 Task: Help me to understand experience pulse metrics.
Action: Mouse moved to (1184, 85)
Screenshot: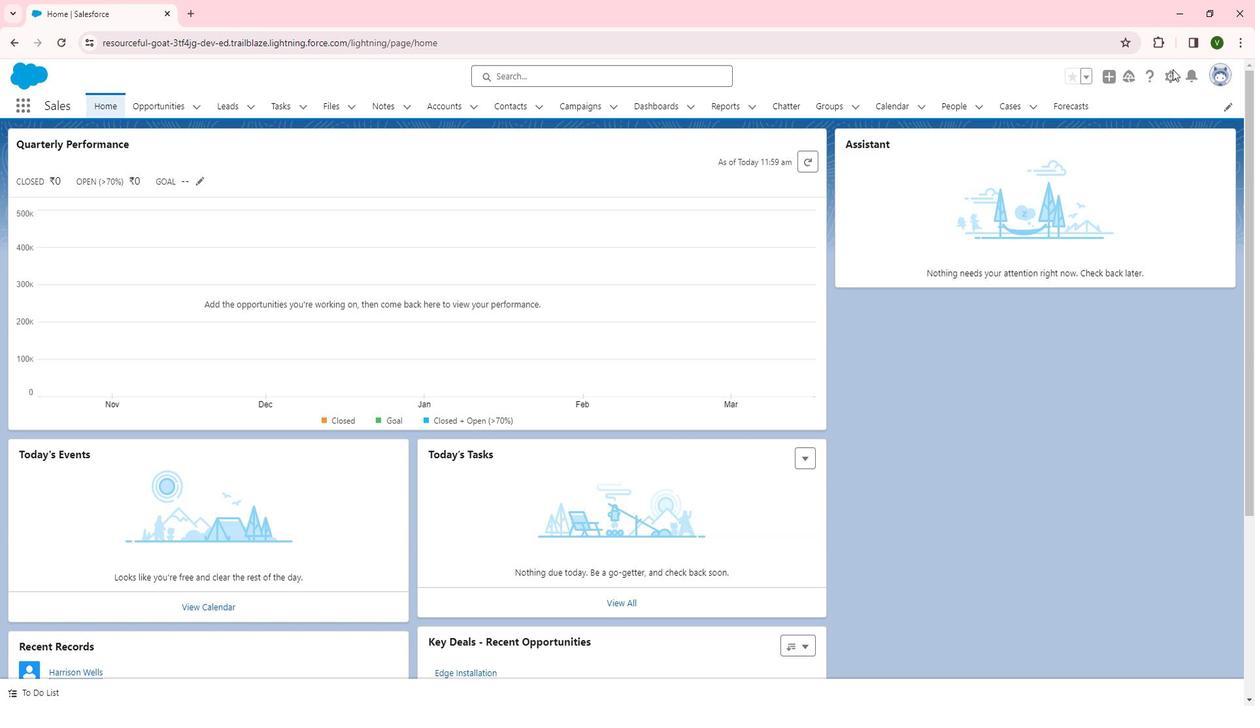 
Action: Mouse pressed left at (1184, 85)
Screenshot: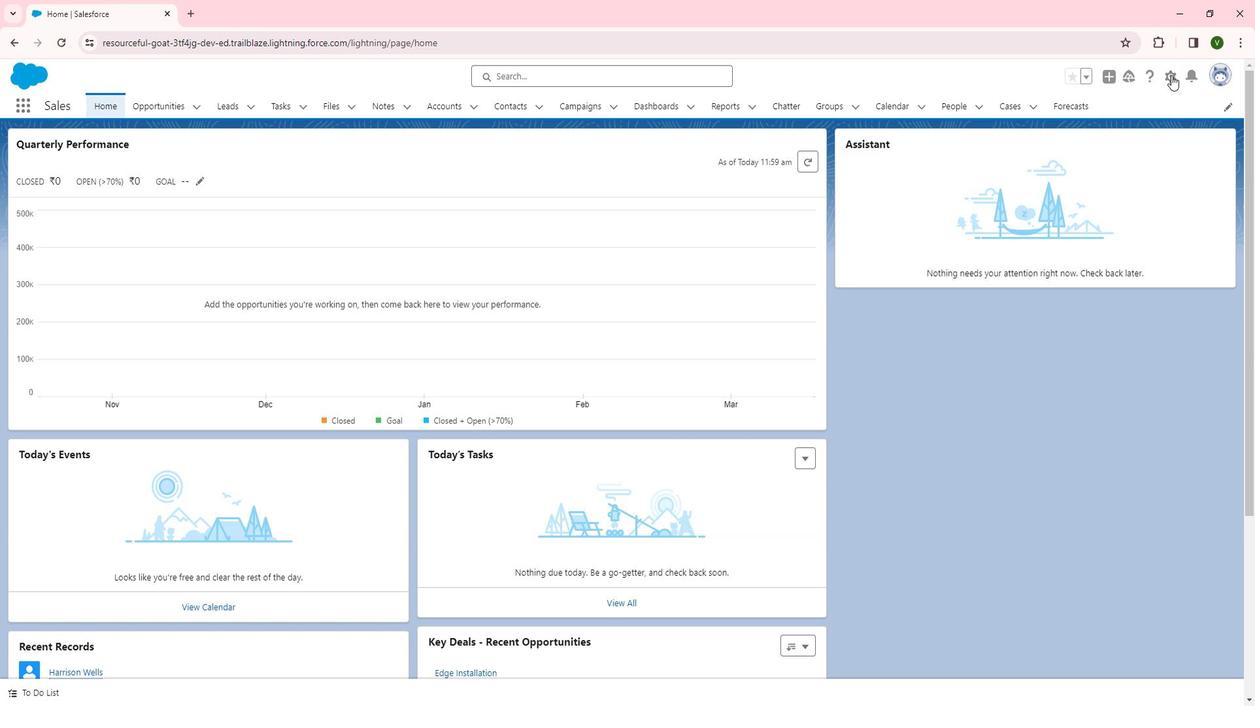 
Action: Mouse moved to (1119, 124)
Screenshot: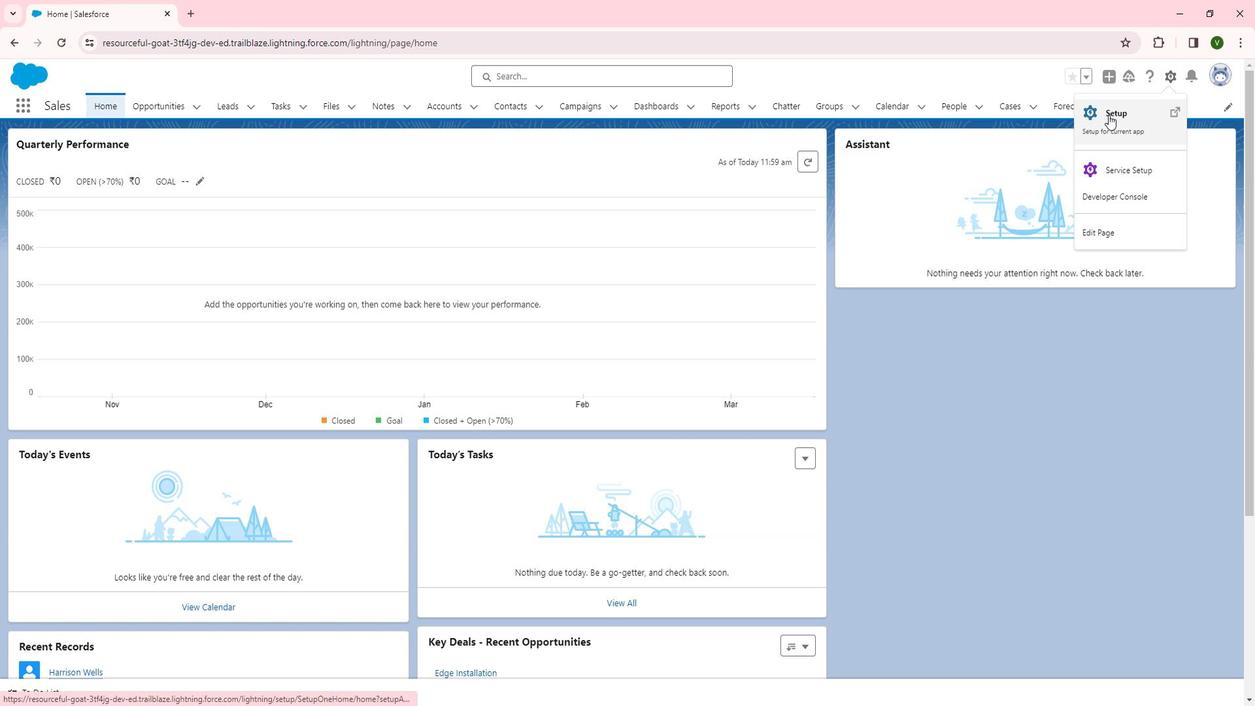 
Action: Mouse pressed left at (1119, 124)
Screenshot: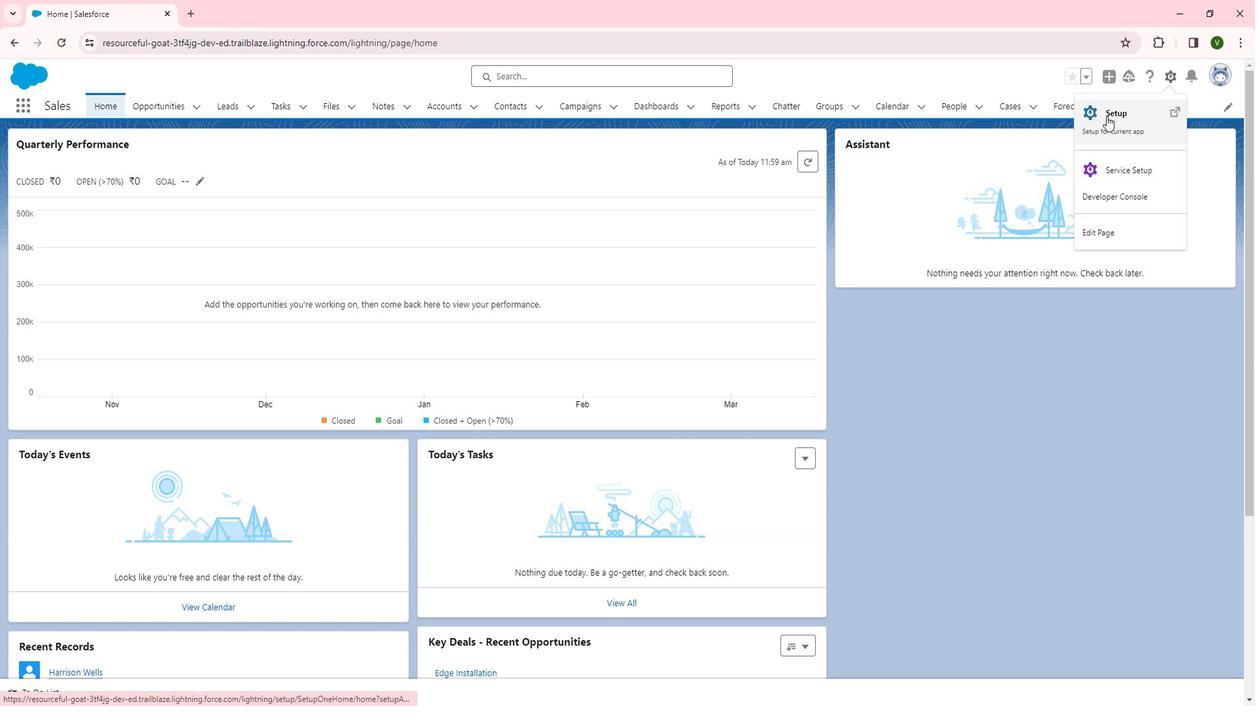 
Action: Mouse moved to (213, 358)
Screenshot: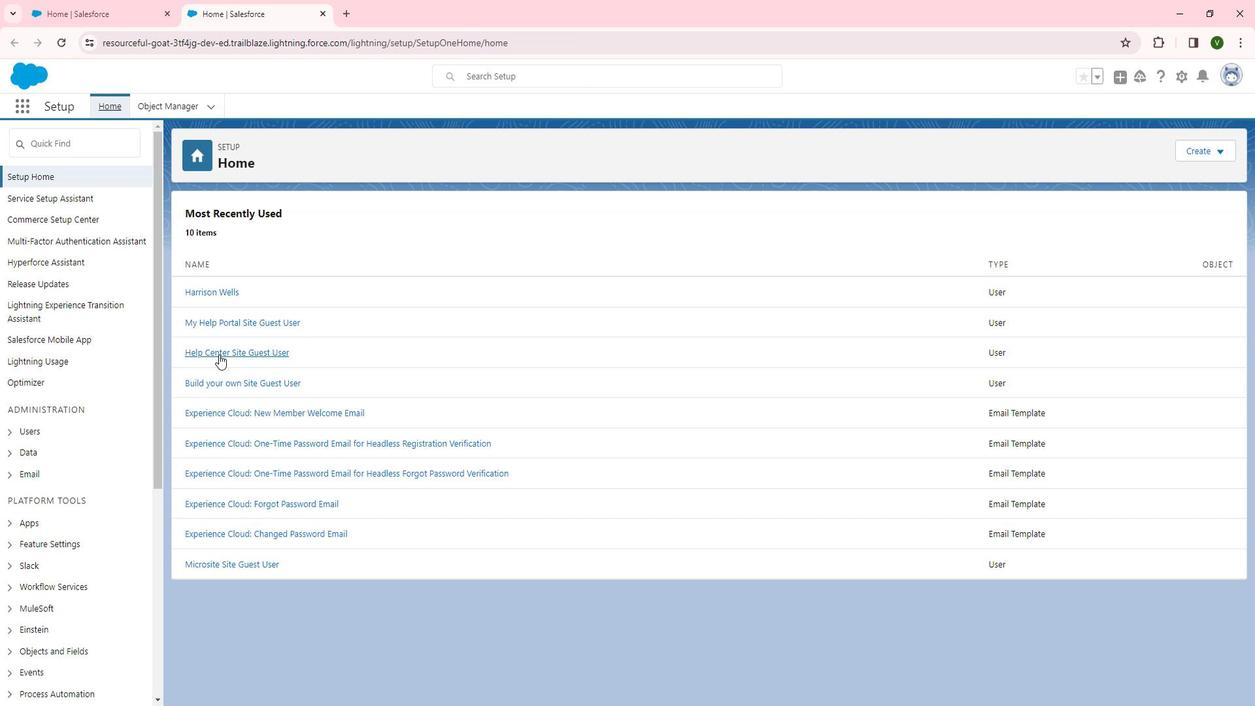 
Action: Mouse scrolled (213, 357) with delta (0, 0)
Screenshot: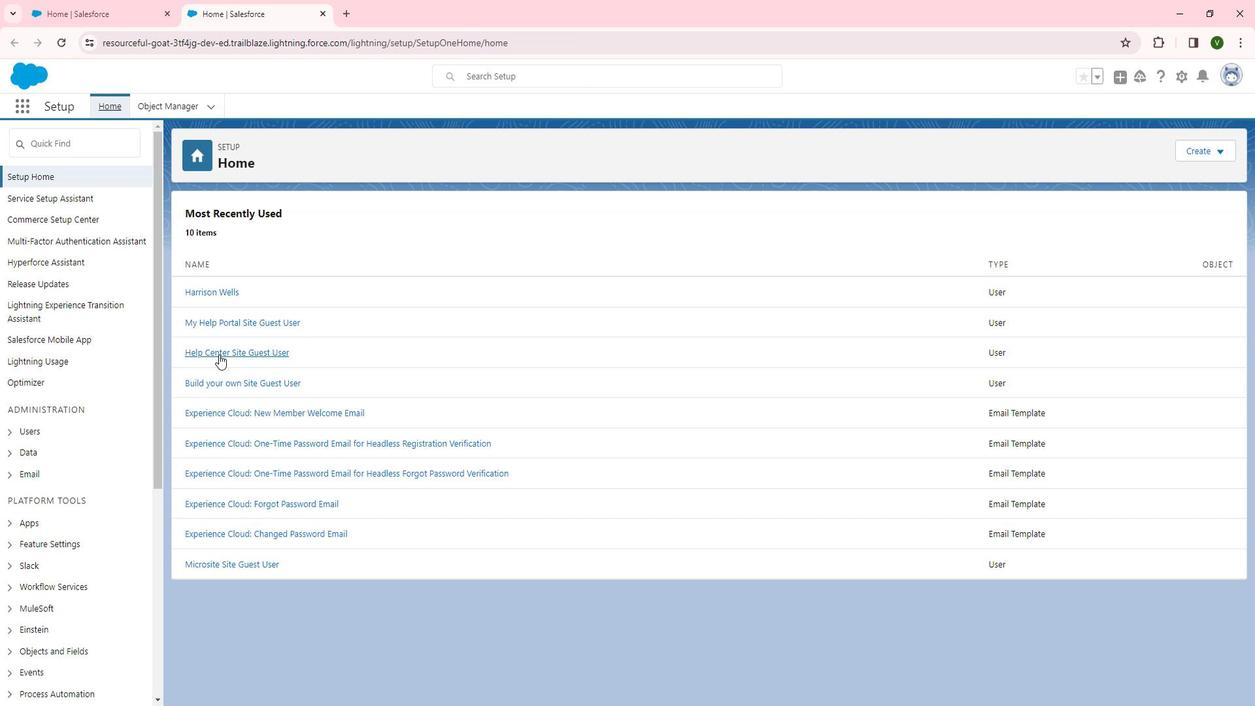 
Action: Mouse moved to (140, 378)
Screenshot: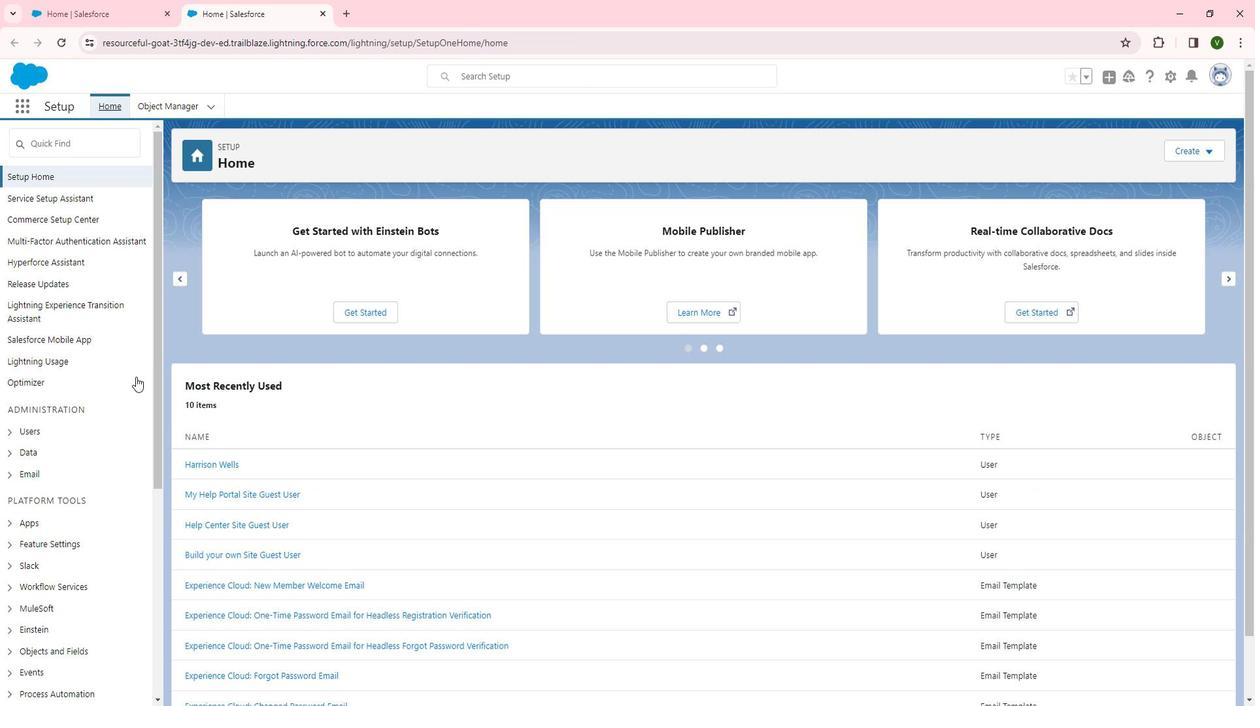 
Action: Mouse scrolled (140, 377) with delta (0, 0)
Screenshot: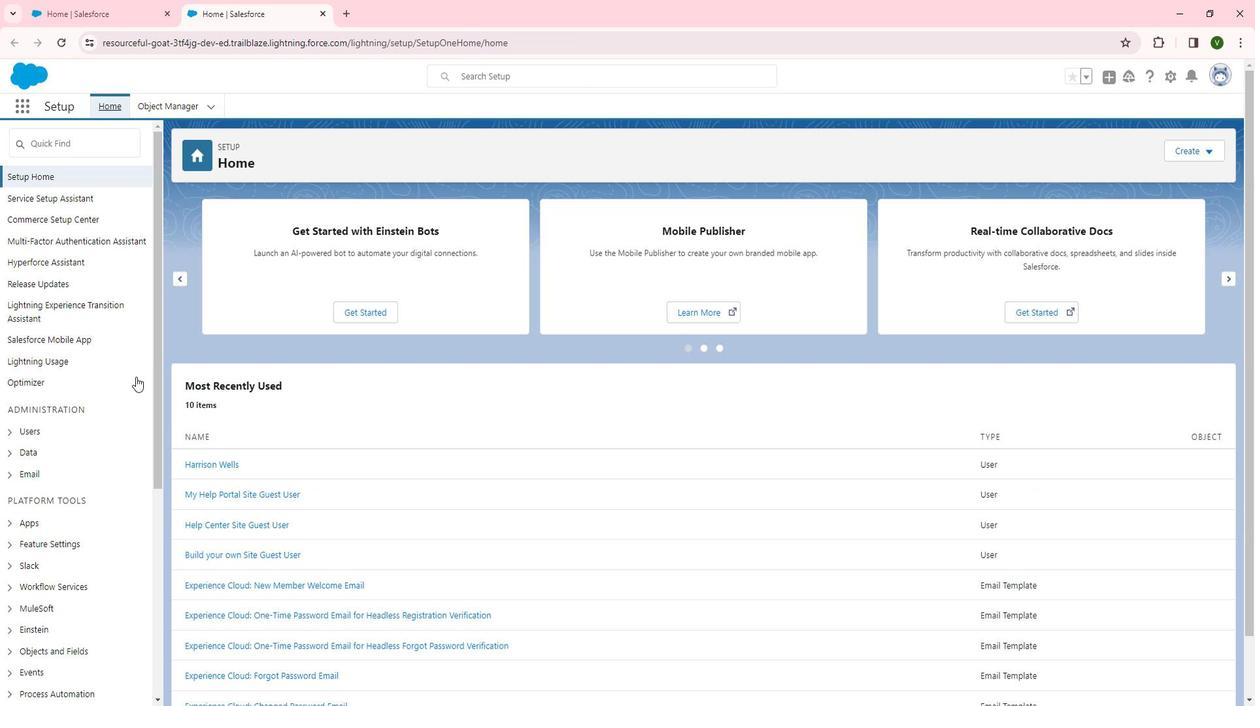 
Action: Mouse moved to (135, 380)
Screenshot: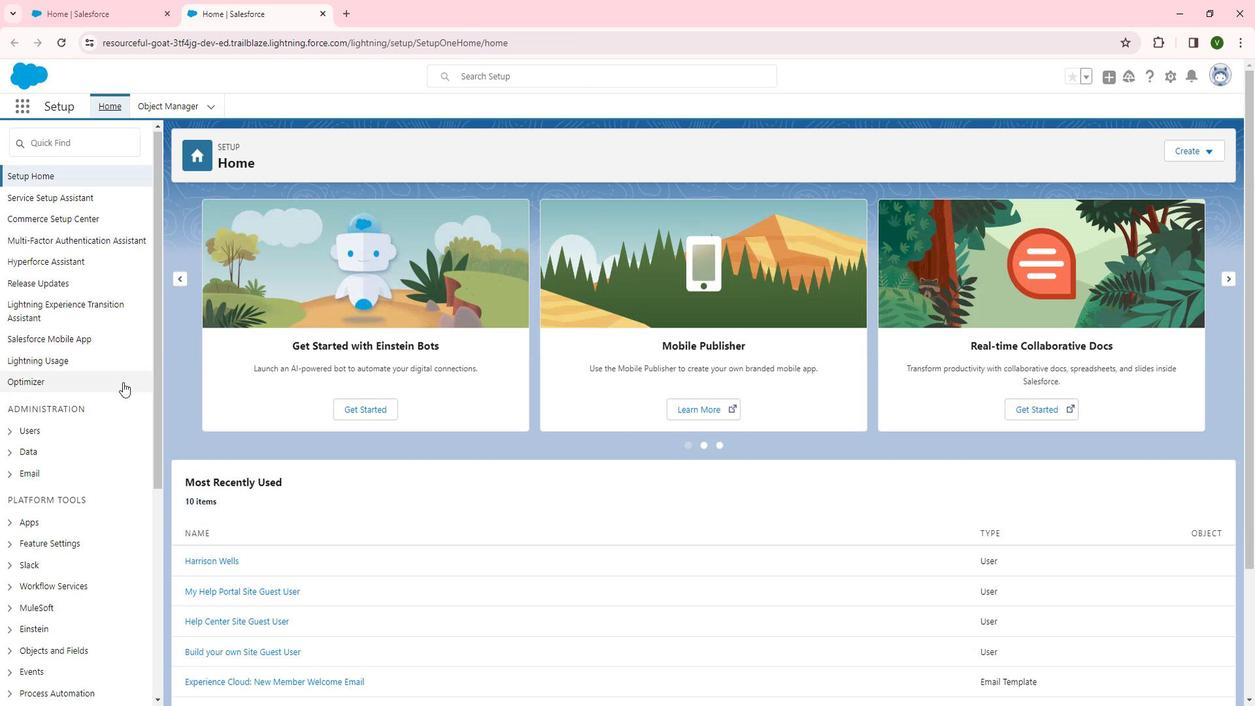 
Action: Mouse scrolled (135, 379) with delta (0, 0)
Screenshot: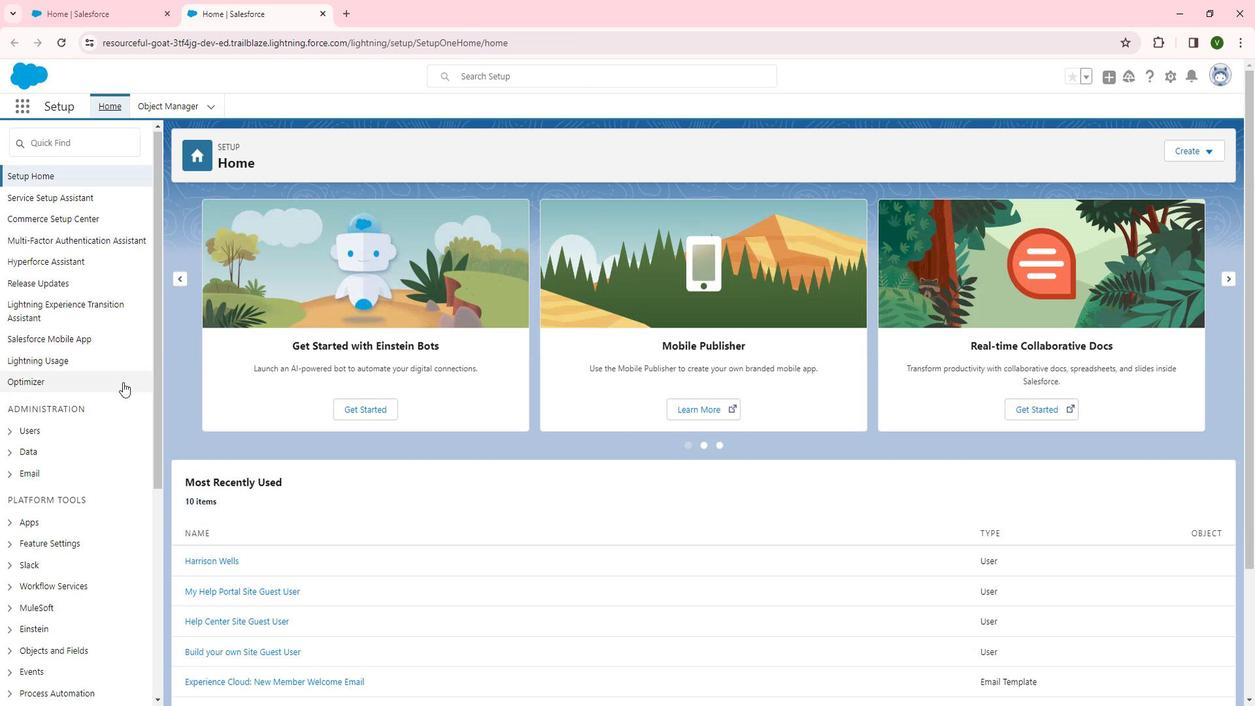 
Action: Mouse moved to (134, 380)
Screenshot: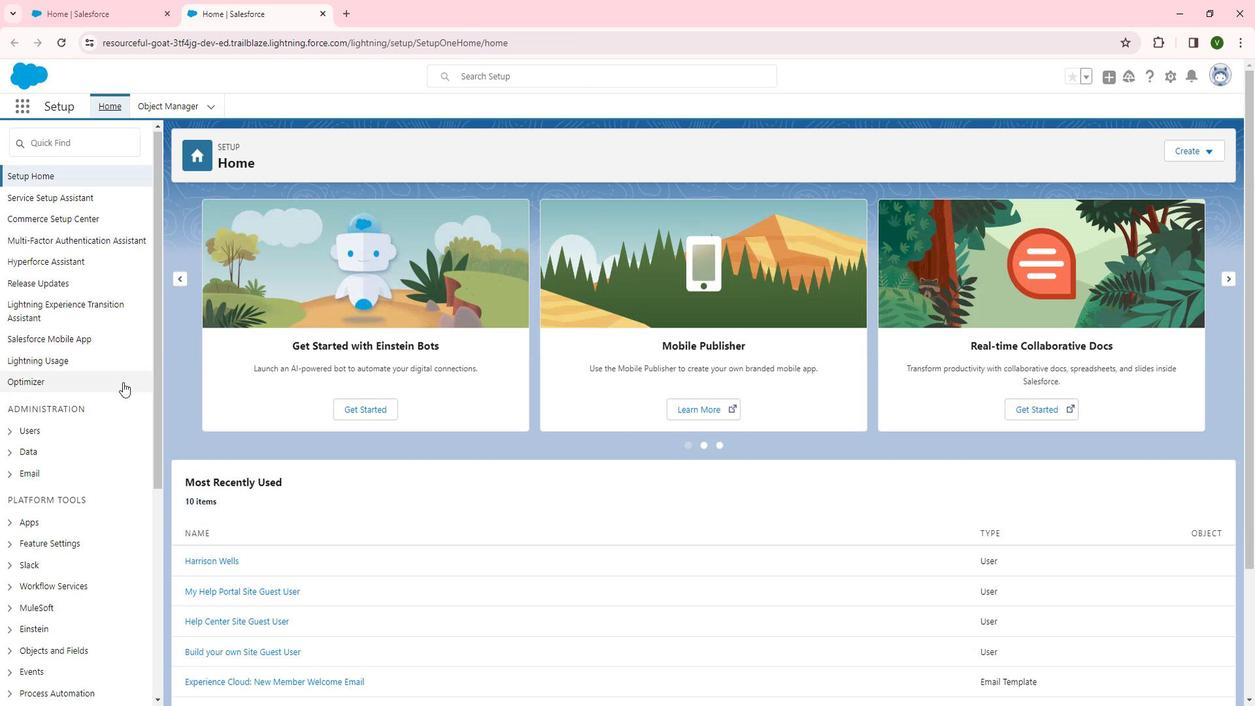 
Action: Mouse scrolled (134, 379) with delta (0, 0)
Screenshot: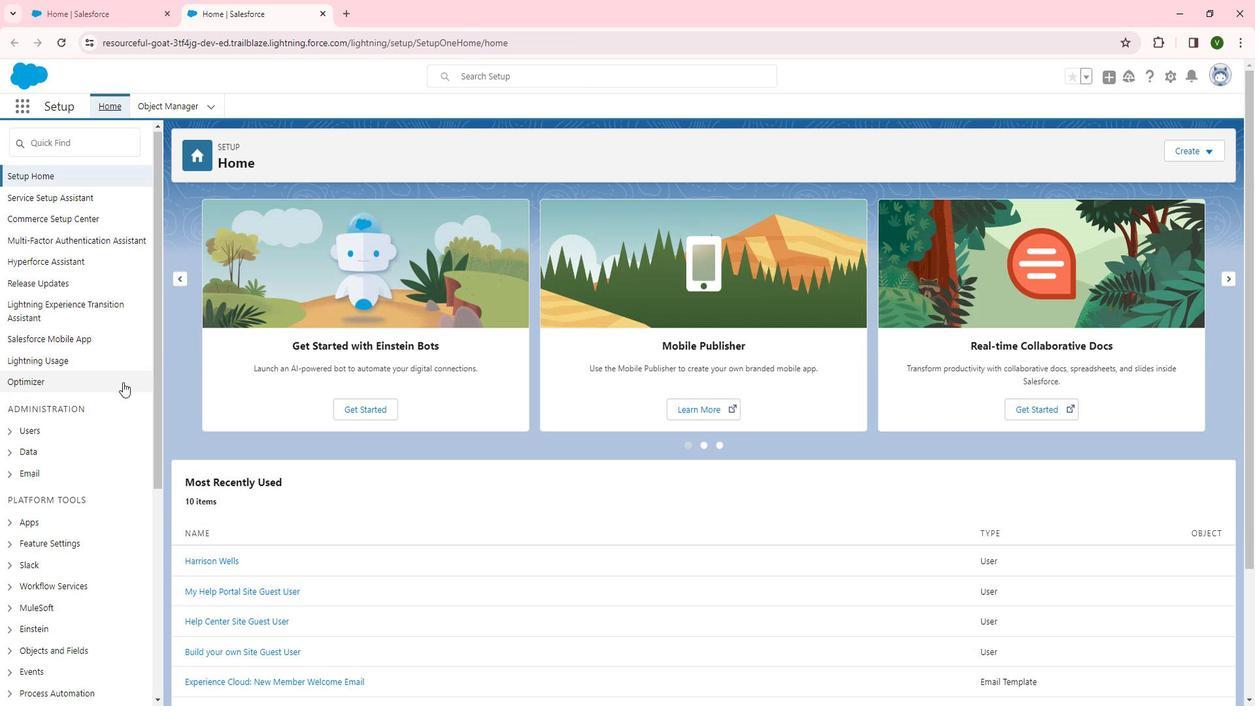 
Action: Mouse moved to (73, 334)
Screenshot: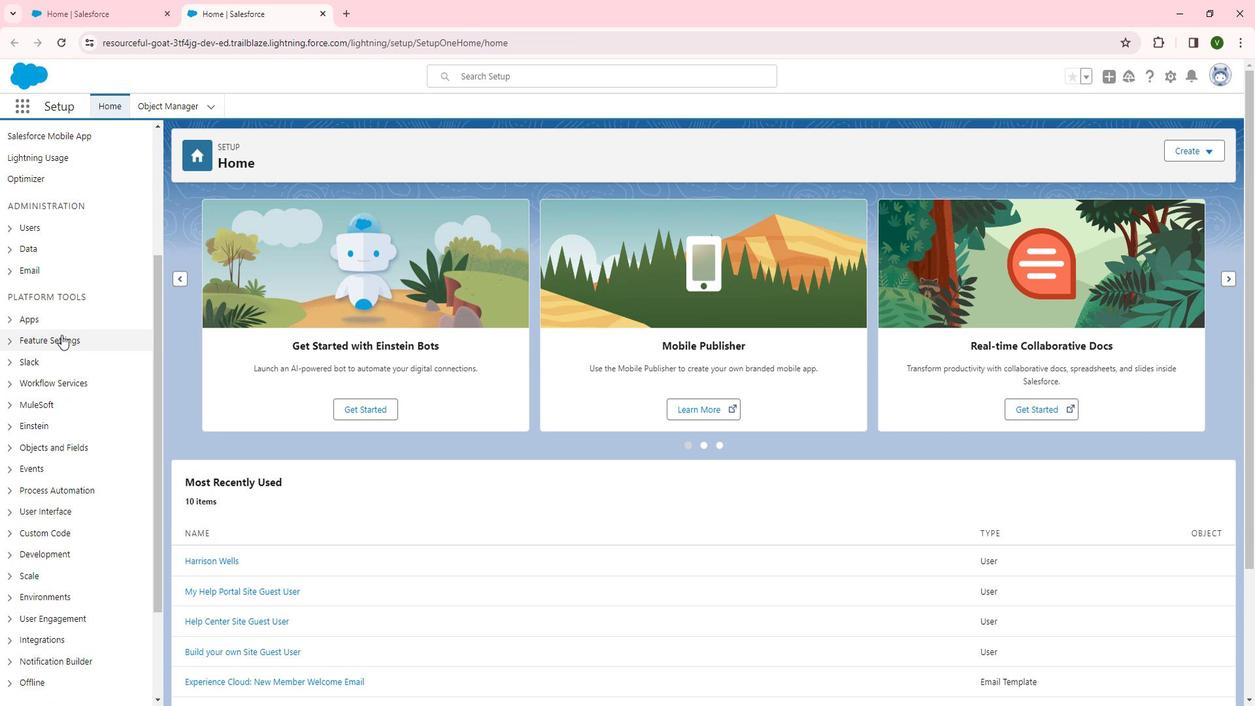 
Action: Mouse pressed left at (73, 334)
Screenshot: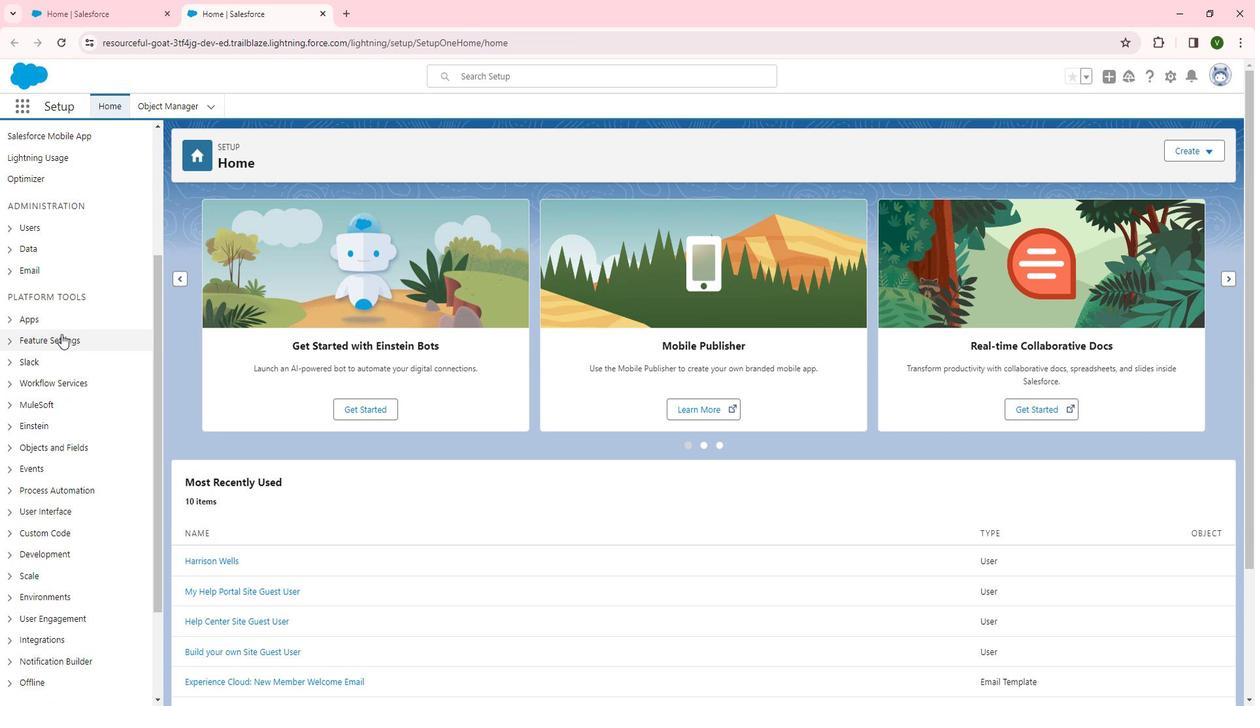 
Action: Mouse moved to (99, 346)
Screenshot: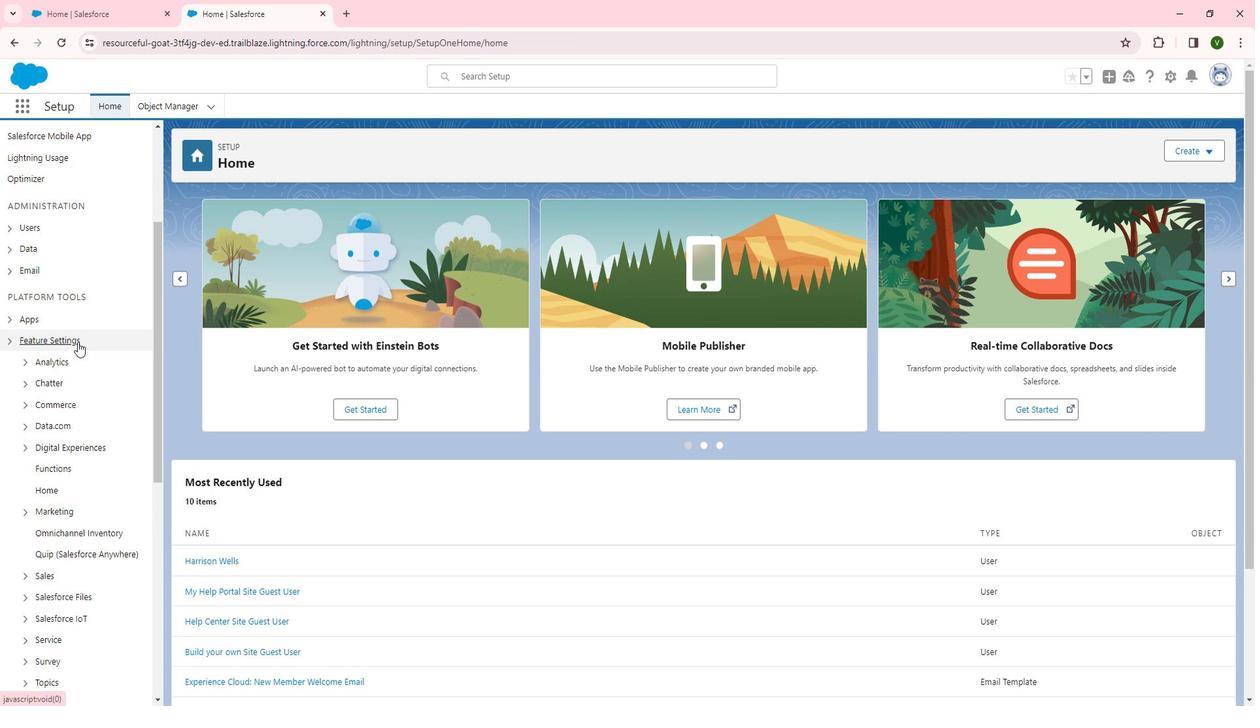 
Action: Mouse scrolled (99, 345) with delta (0, 0)
Screenshot: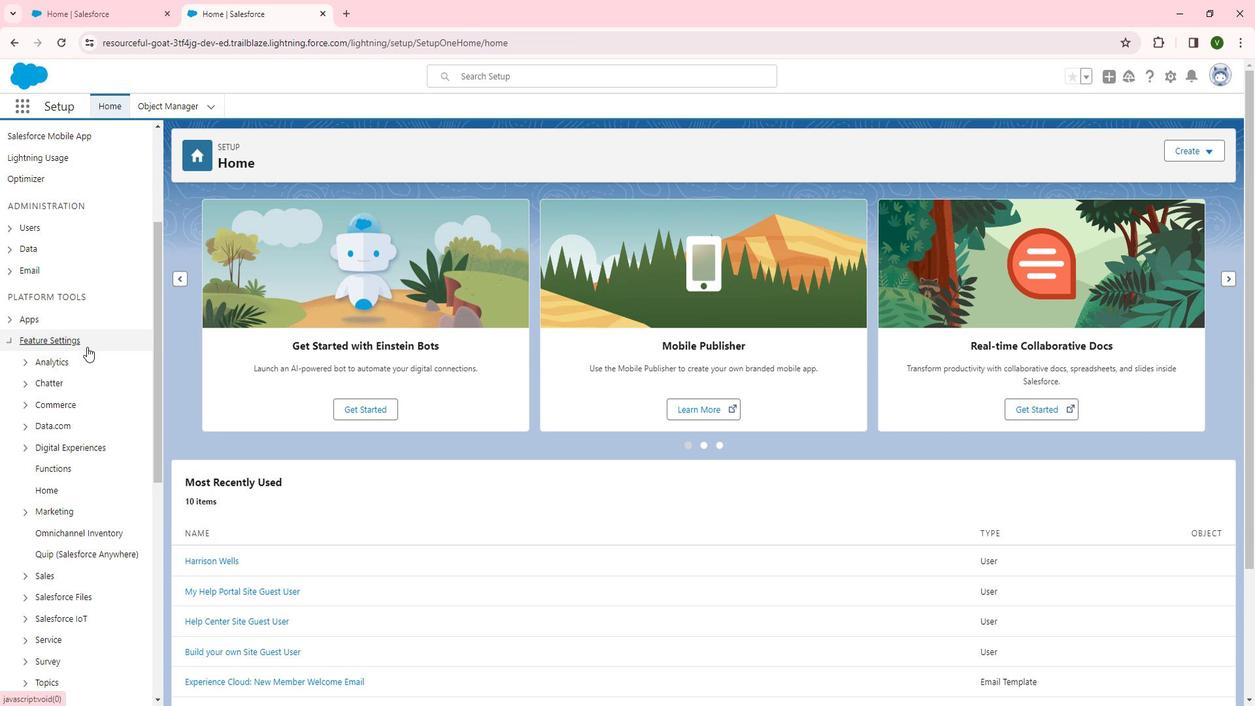 
Action: Mouse scrolled (99, 345) with delta (0, 0)
Screenshot: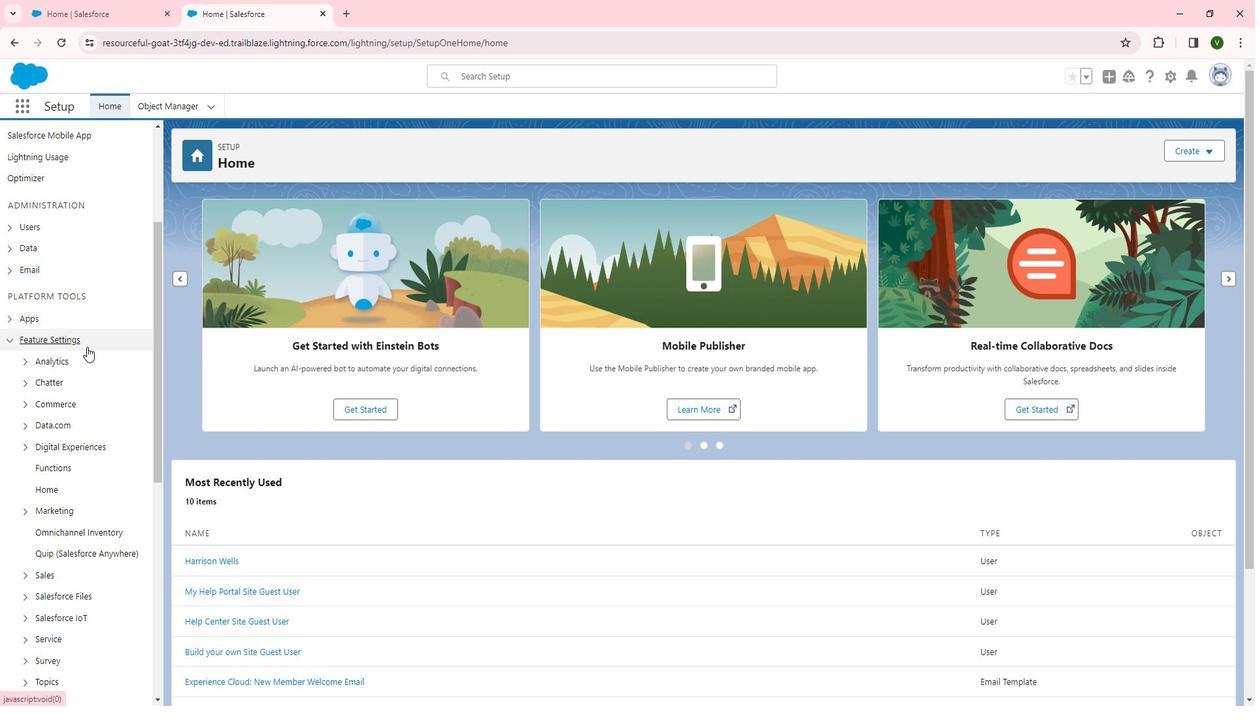 
Action: Mouse moved to (94, 308)
Screenshot: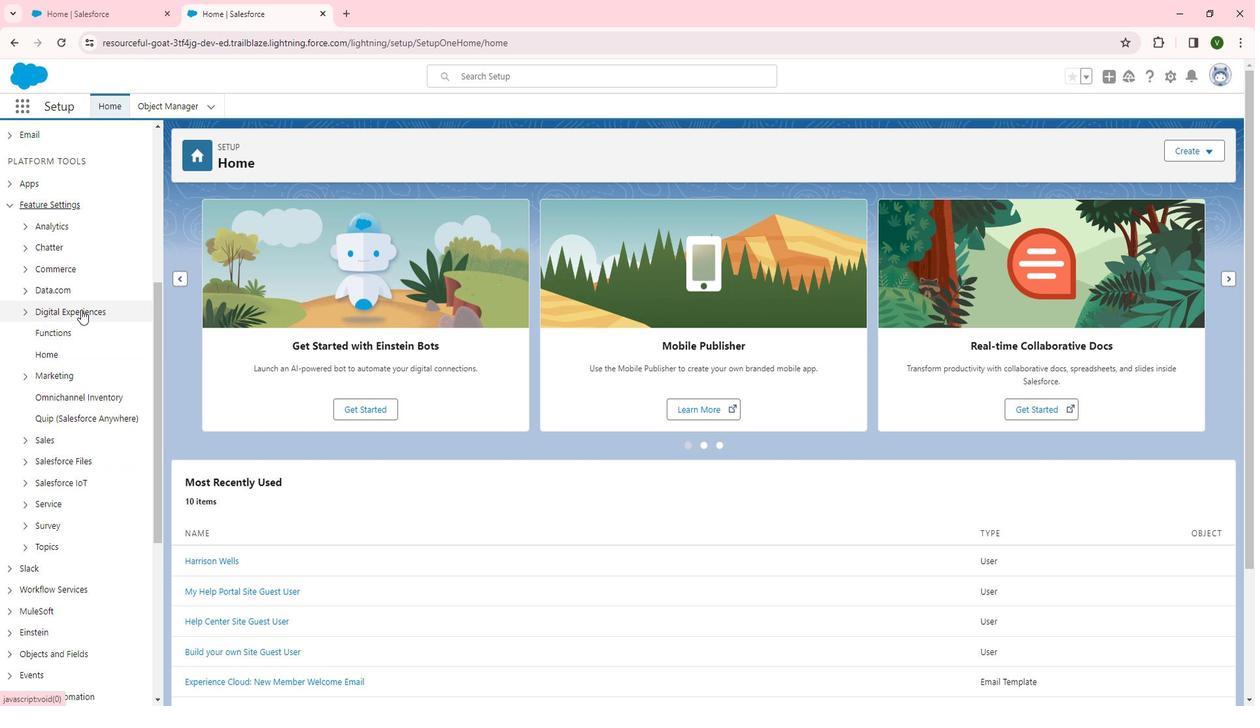 
Action: Mouse pressed left at (94, 308)
Screenshot: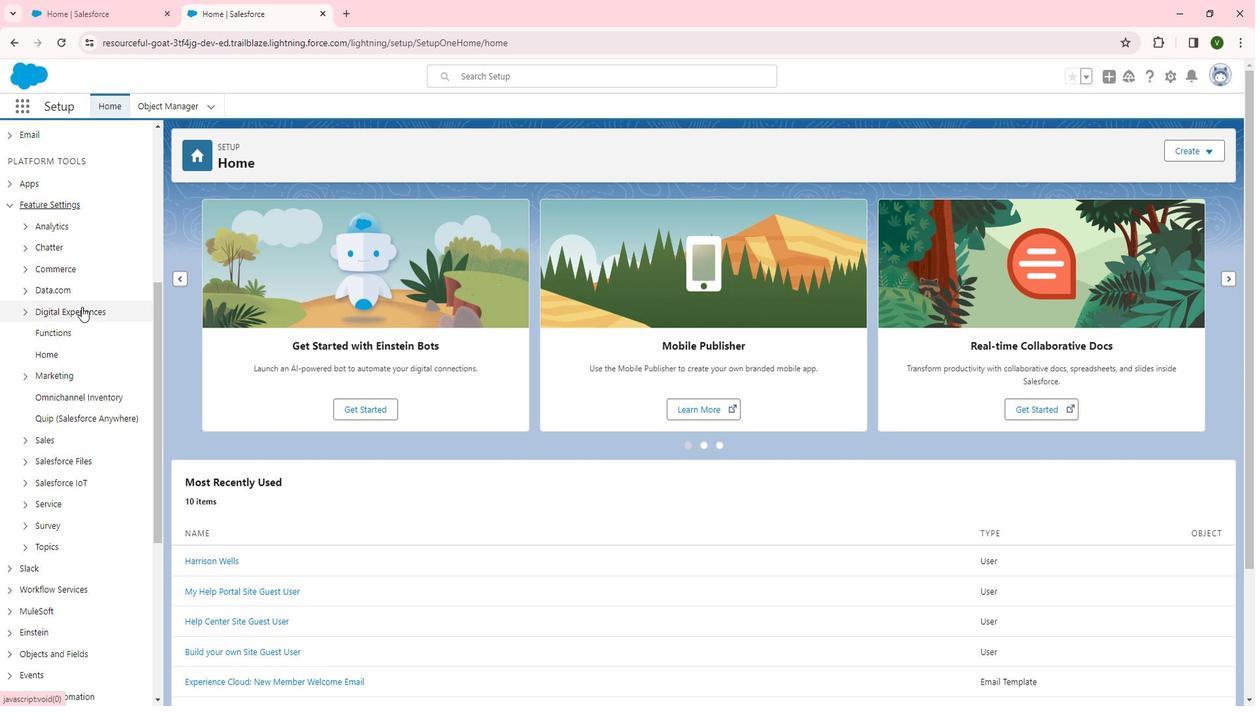 
Action: Mouse moved to (74, 331)
Screenshot: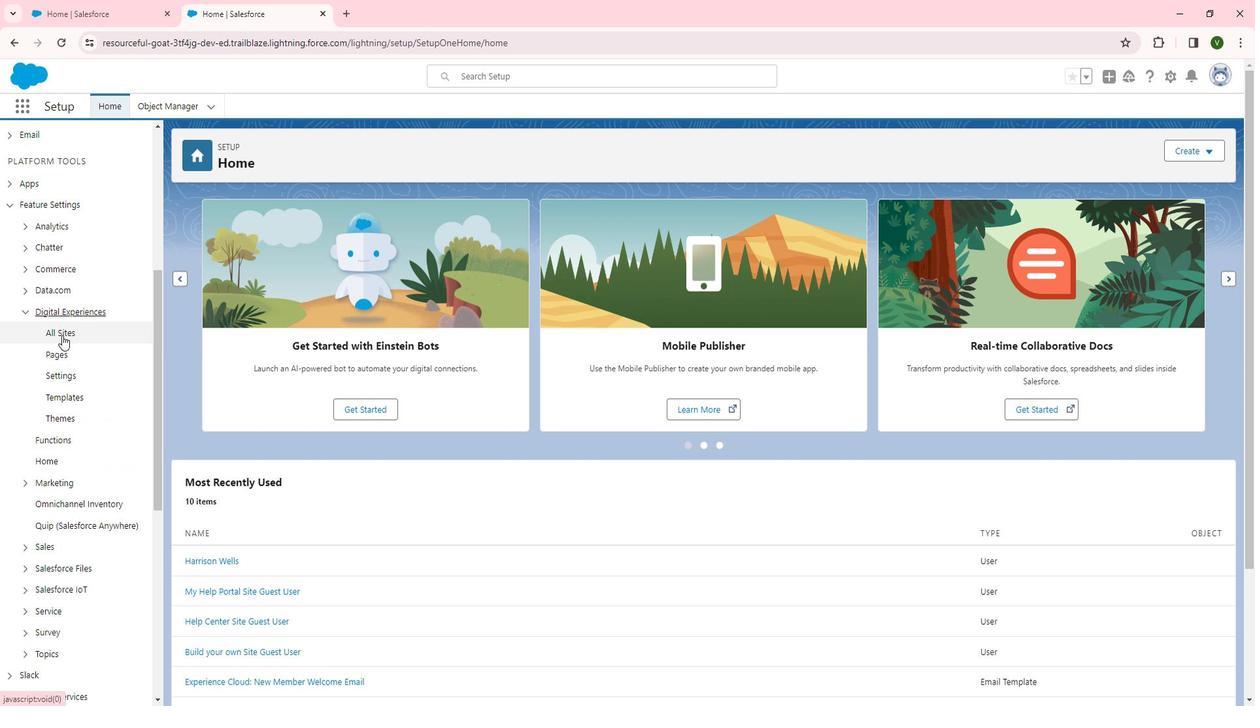
Action: Mouse pressed left at (74, 331)
Screenshot: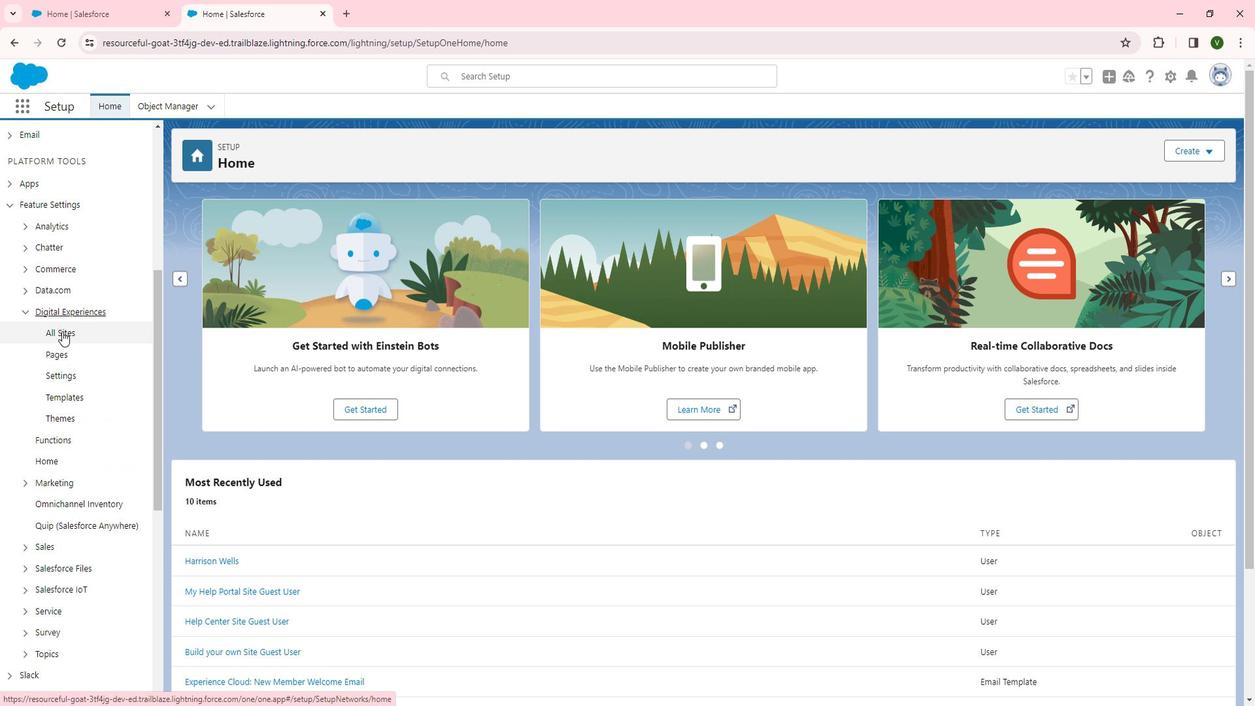 
Action: Mouse moved to (226, 348)
Screenshot: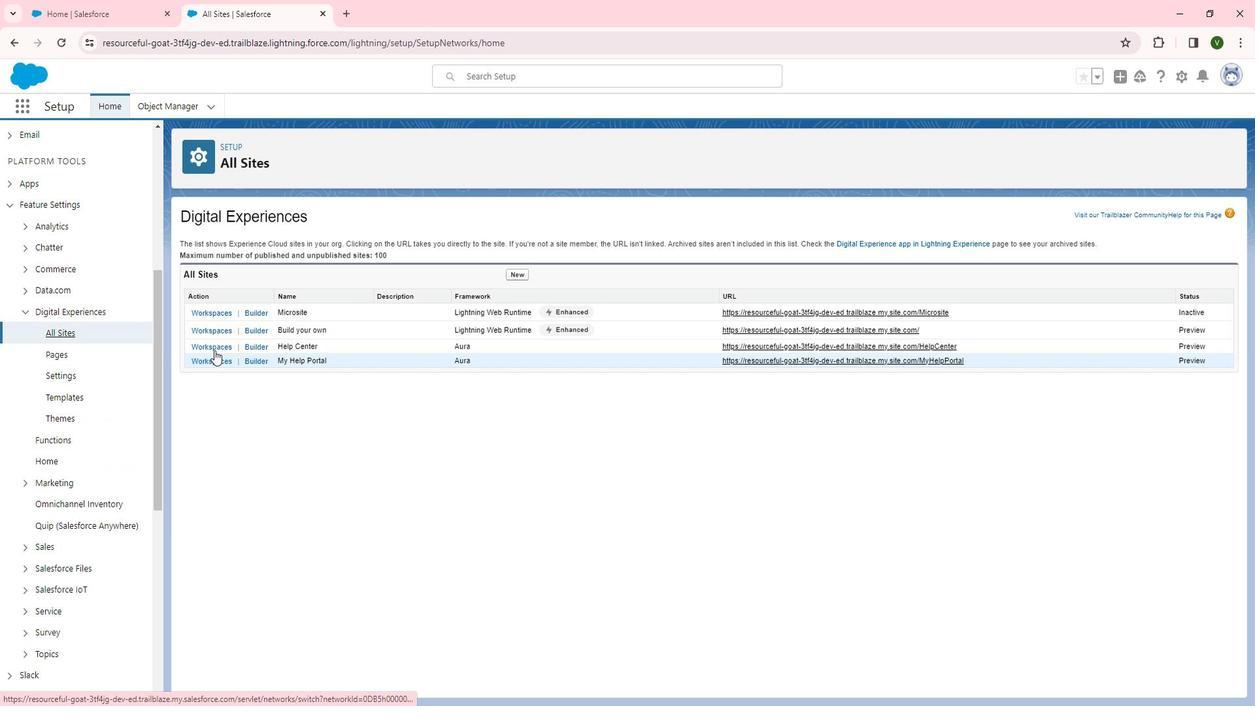 
Action: Mouse pressed left at (226, 348)
Screenshot: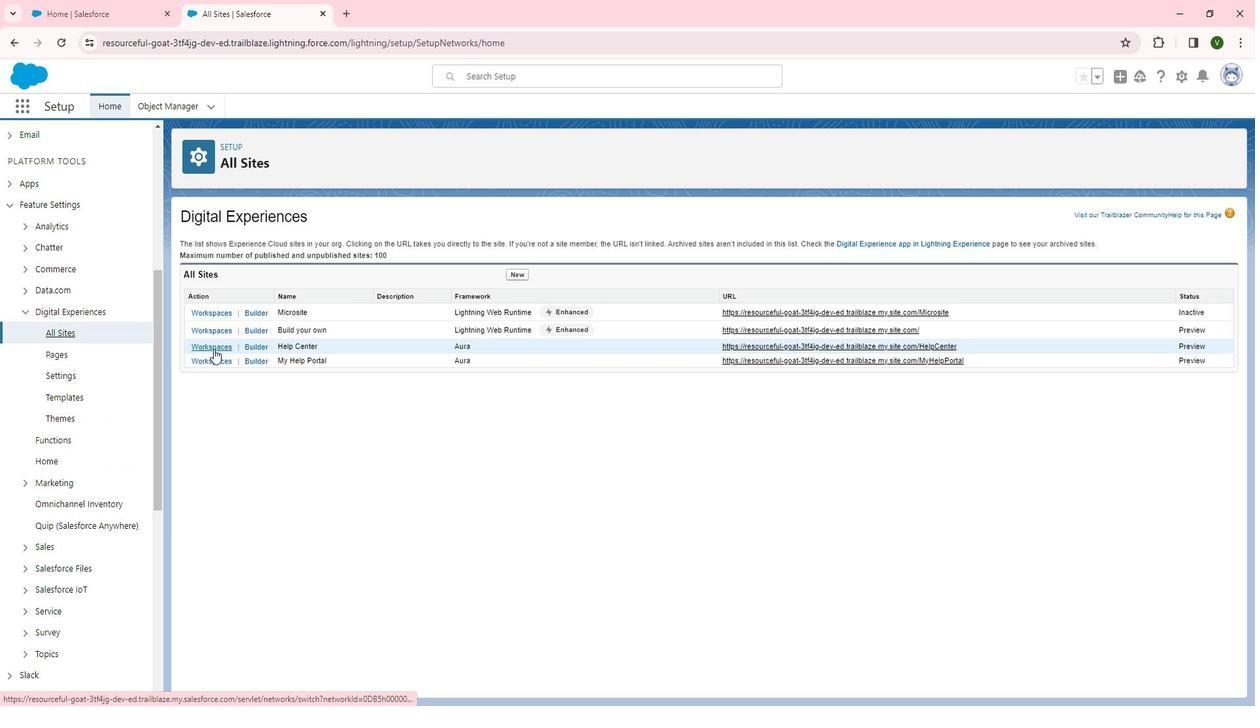
Action: Mouse moved to (918, 264)
Screenshot: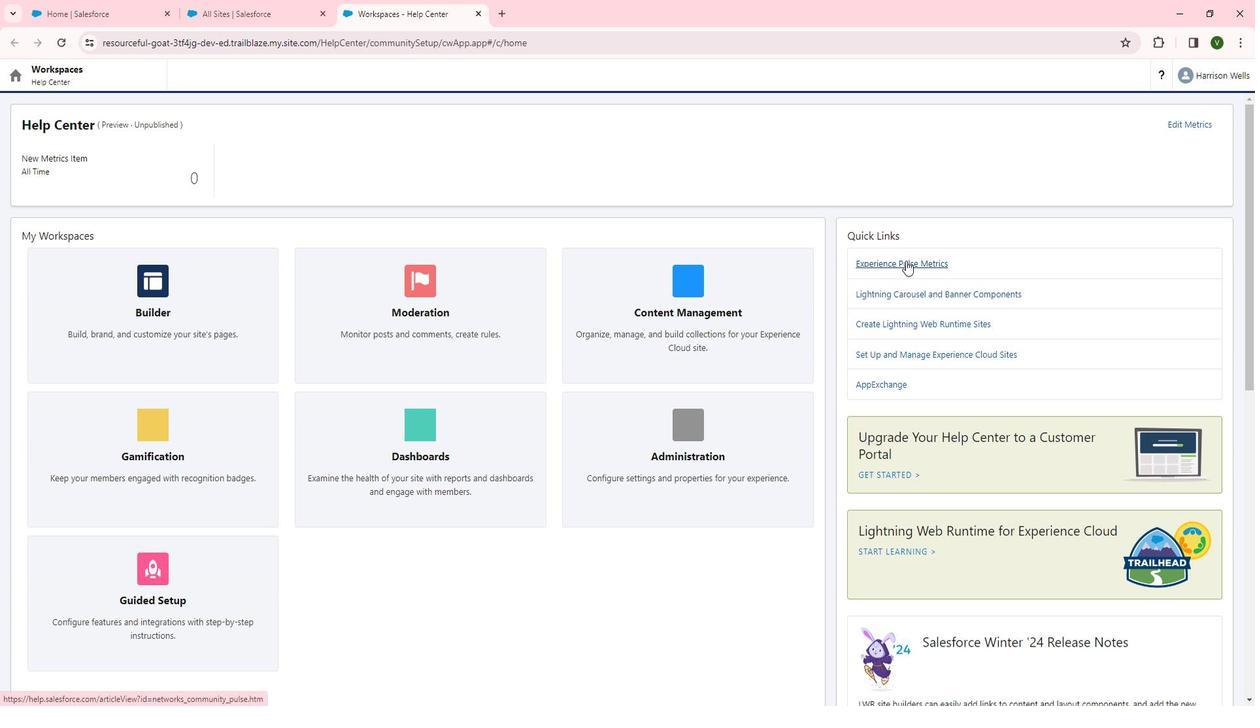 
Action: Mouse pressed left at (918, 264)
Screenshot: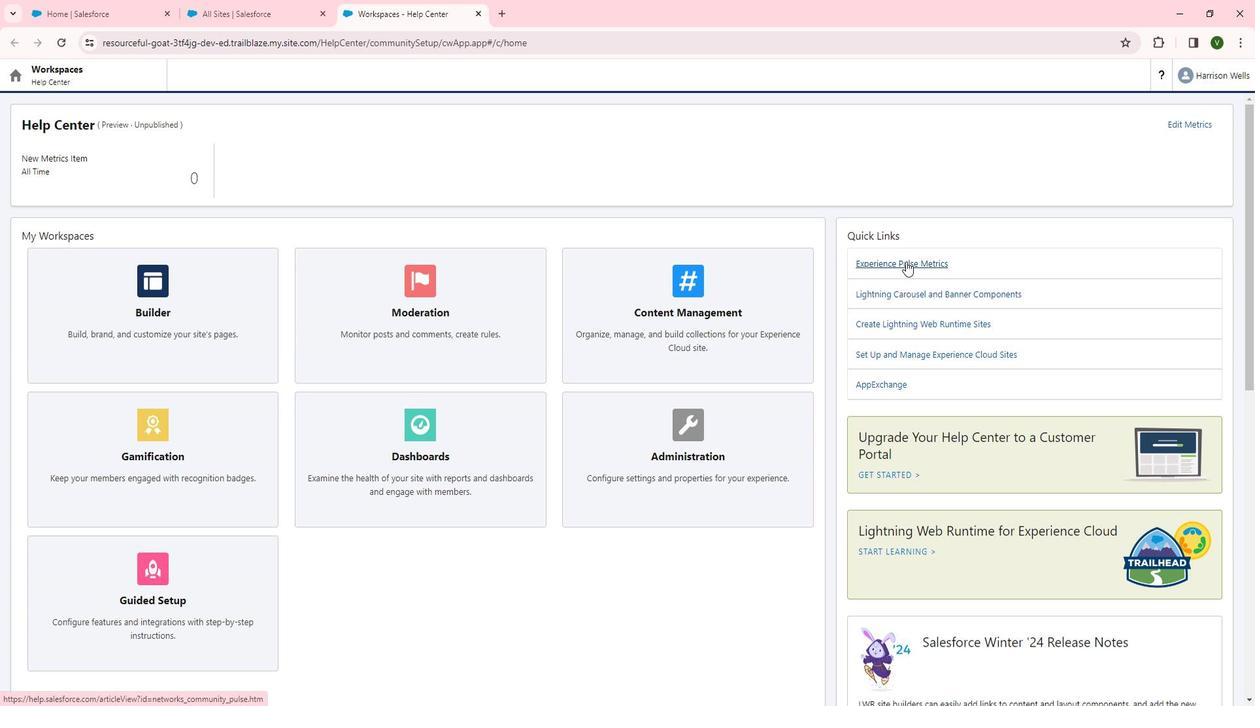 
Action: Mouse moved to (544, 353)
Screenshot: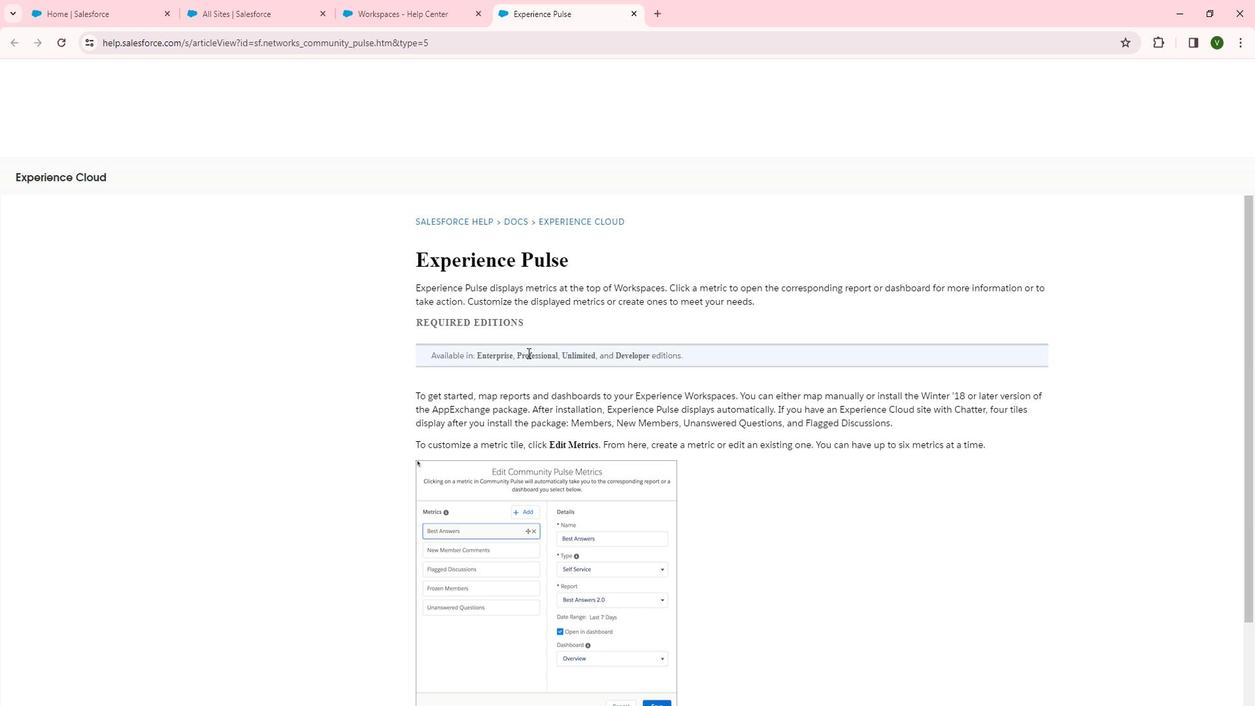 
